 Task: Enable the option "CABAC" for "H.264/MPEG-4 Part 10/AVC encoder (x264).
Action: Mouse moved to (104, 12)
Screenshot: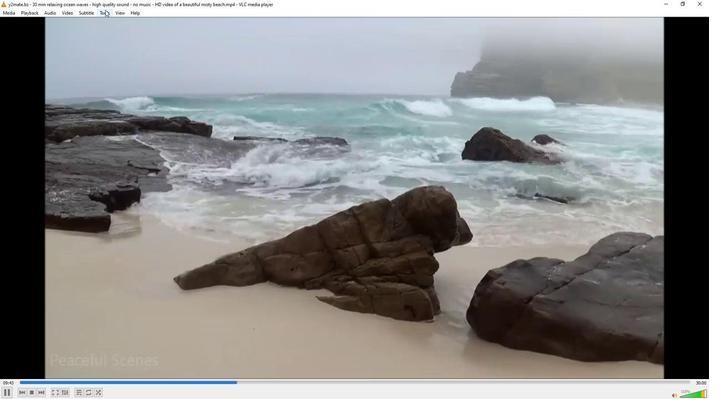 
Action: Mouse pressed left at (104, 12)
Screenshot: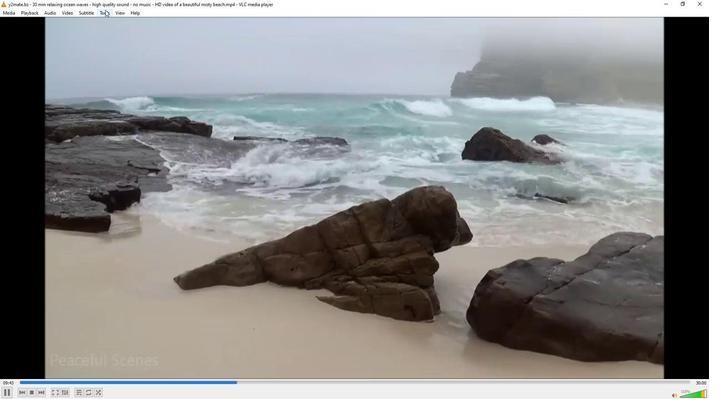 
Action: Mouse moved to (120, 102)
Screenshot: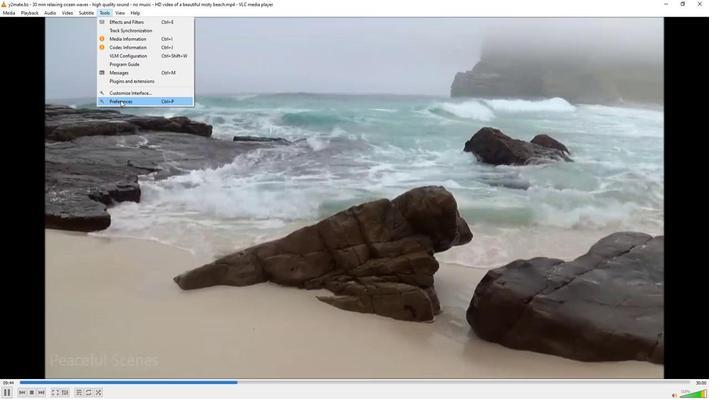
Action: Mouse pressed left at (120, 102)
Screenshot: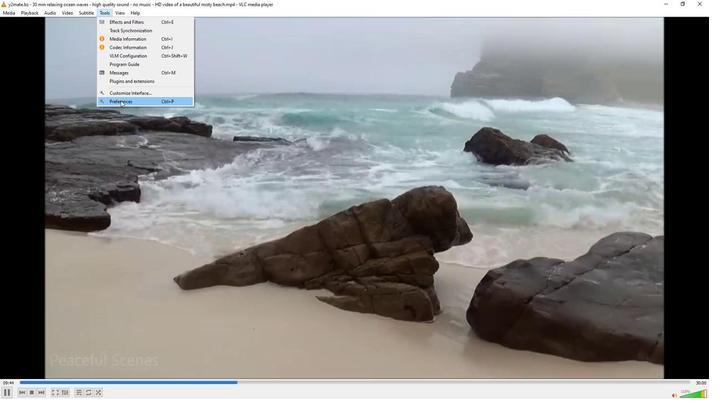 
Action: Mouse moved to (82, 310)
Screenshot: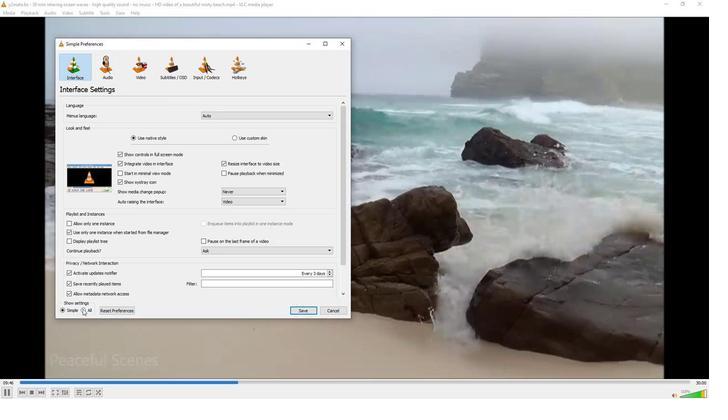 
Action: Mouse pressed left at (82, 310)
Screenshot: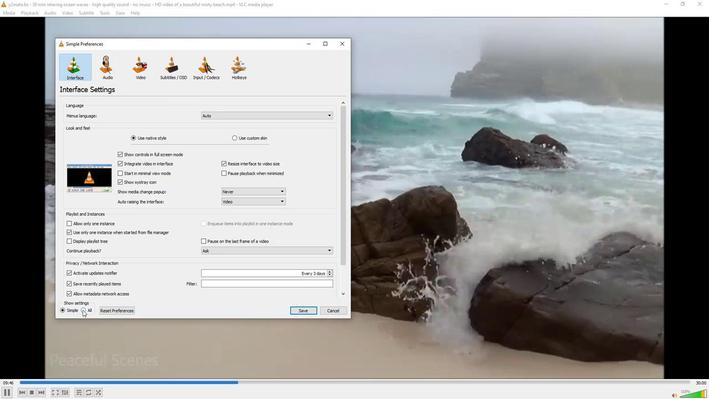
Action: Mouse moved to (70, 238)
Screenshot: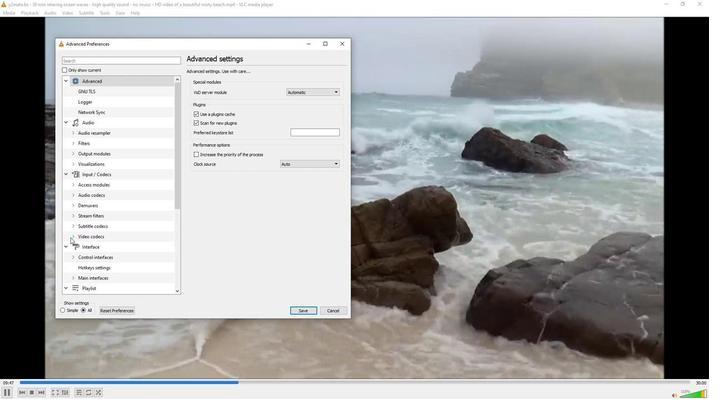 
Action: Mouse pressed left at (70, 238)
Screenshot: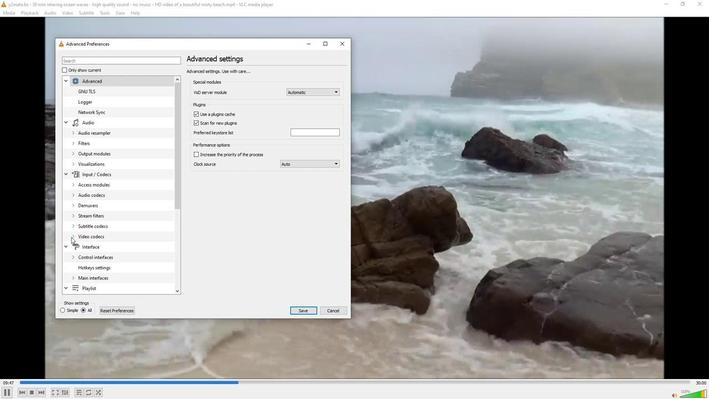 
Action: Mouse moved to (92, 266)
Screenshot: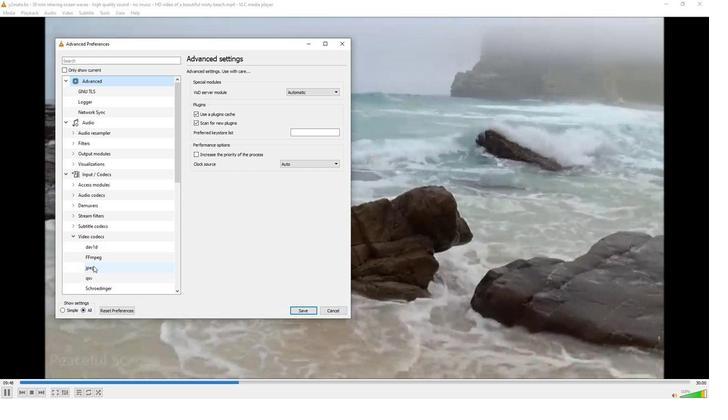 
Action: Mouse scrolled (92, 266) with delta (0, 0)
Screenshot: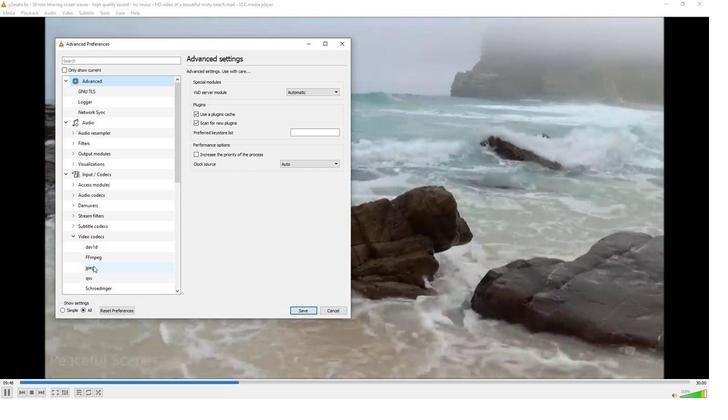 
Action: Mouse moved to (97, 287)
Screenshot: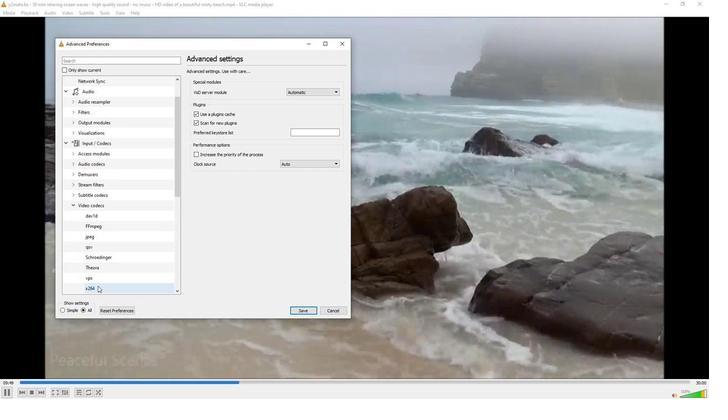 
Action: Mouse pressed left at (97, 287)
Screenshot: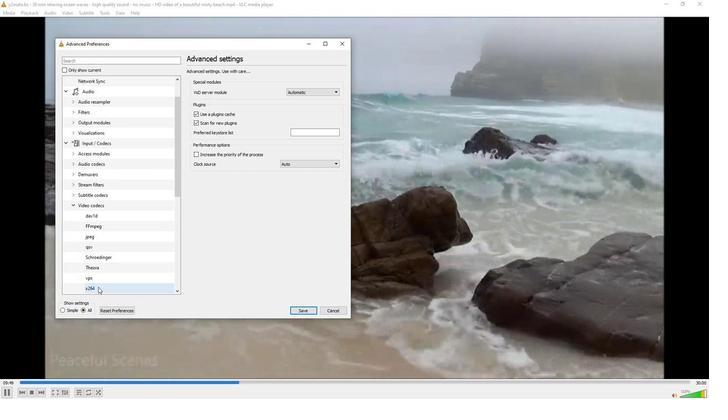 
Action: Mouse moved to (192, 170)
Screenshot: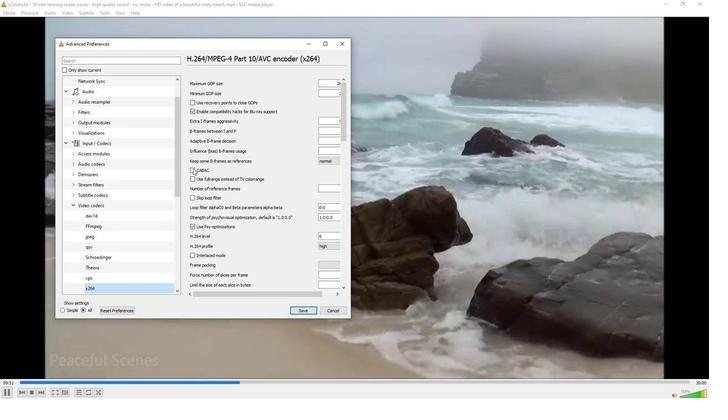 
Action: Mouse pressed left at (192, 170)
Screenshot: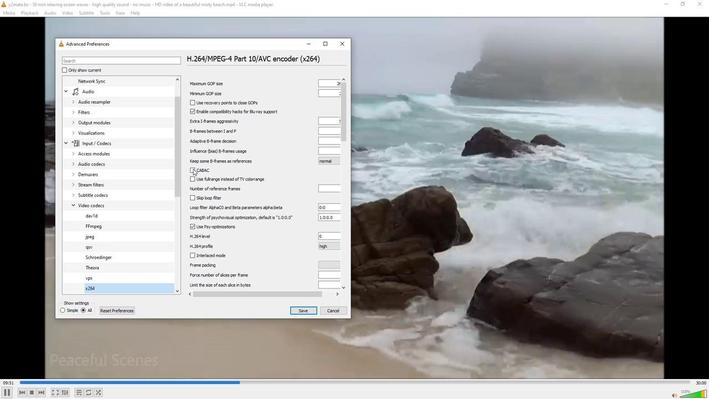 
Action: Mouse moved to (233, 184)
Screenshot: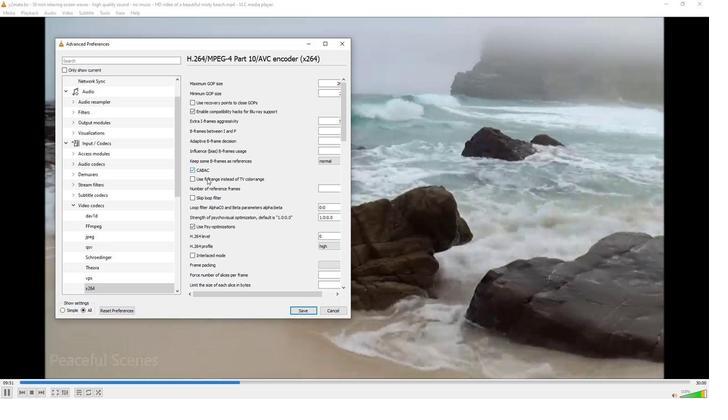 
